 Task: Add the task  Create a feature for users to create custom alerts and reminders to the section Debug Dive in the project WaveTech and add a Due Date to the respective task as 2024/04/21.
Action: Mouse moved to (565, 605)
Screenshot: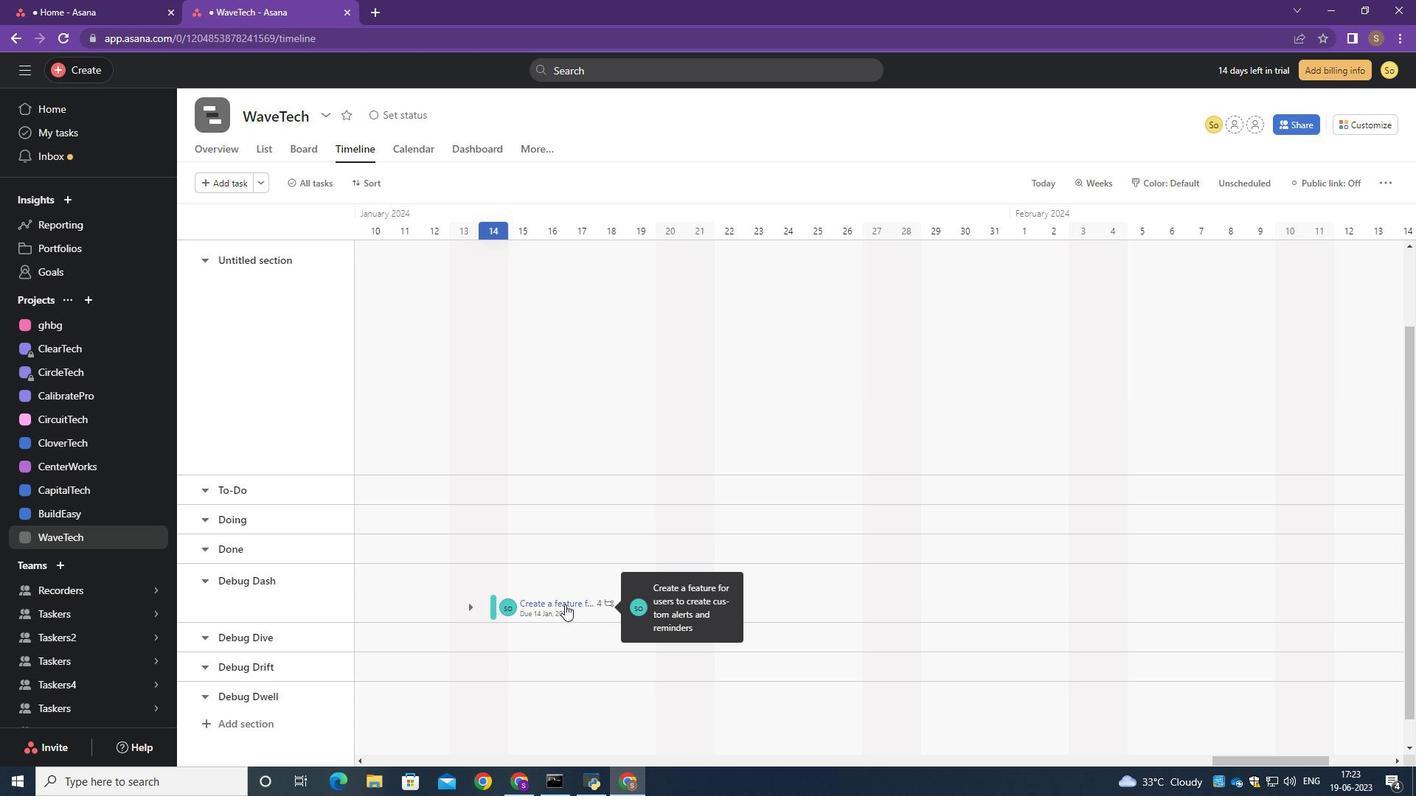 
Action: Mouse pressed left at (565, 605)
Screenshot: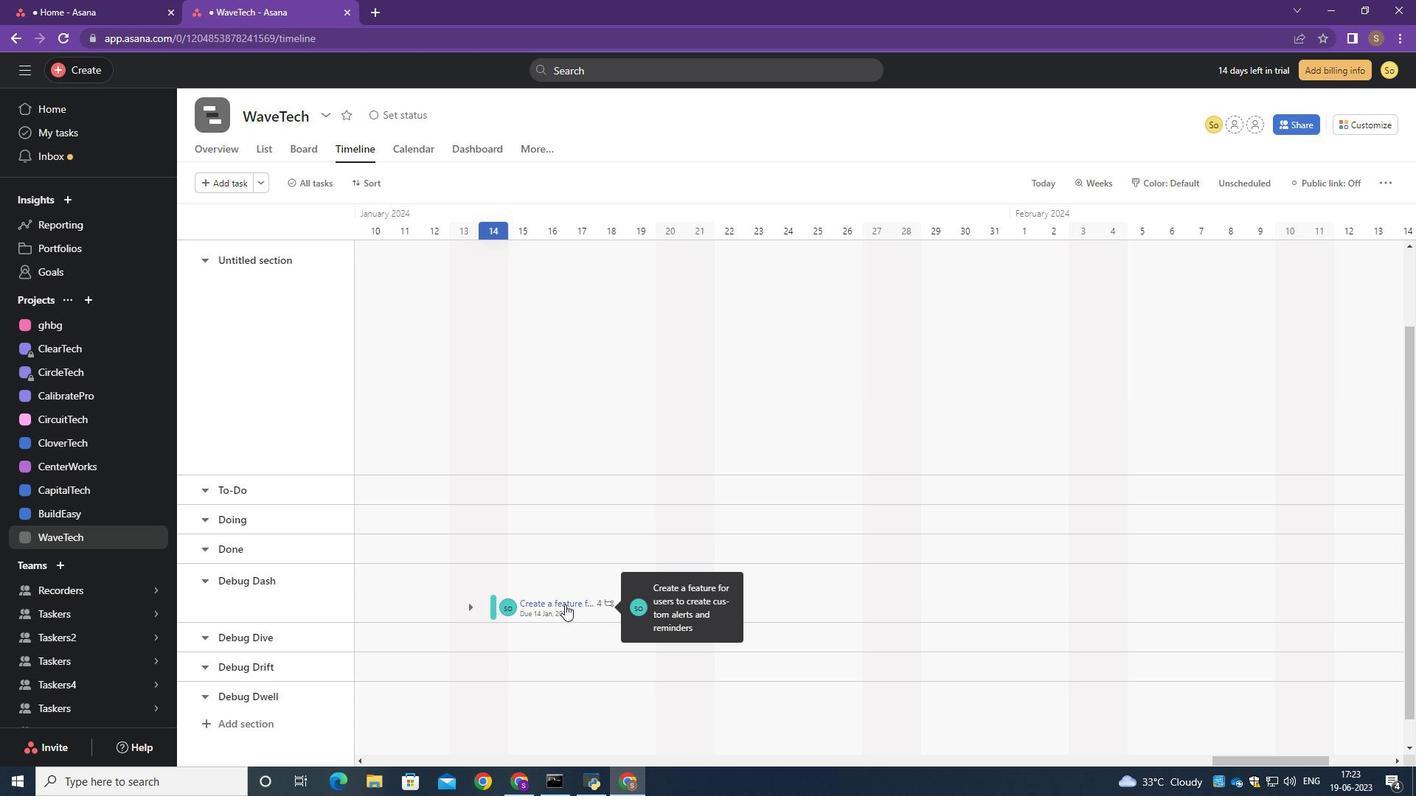
Action: Mouse moved to (1117, 347)
Screenshot: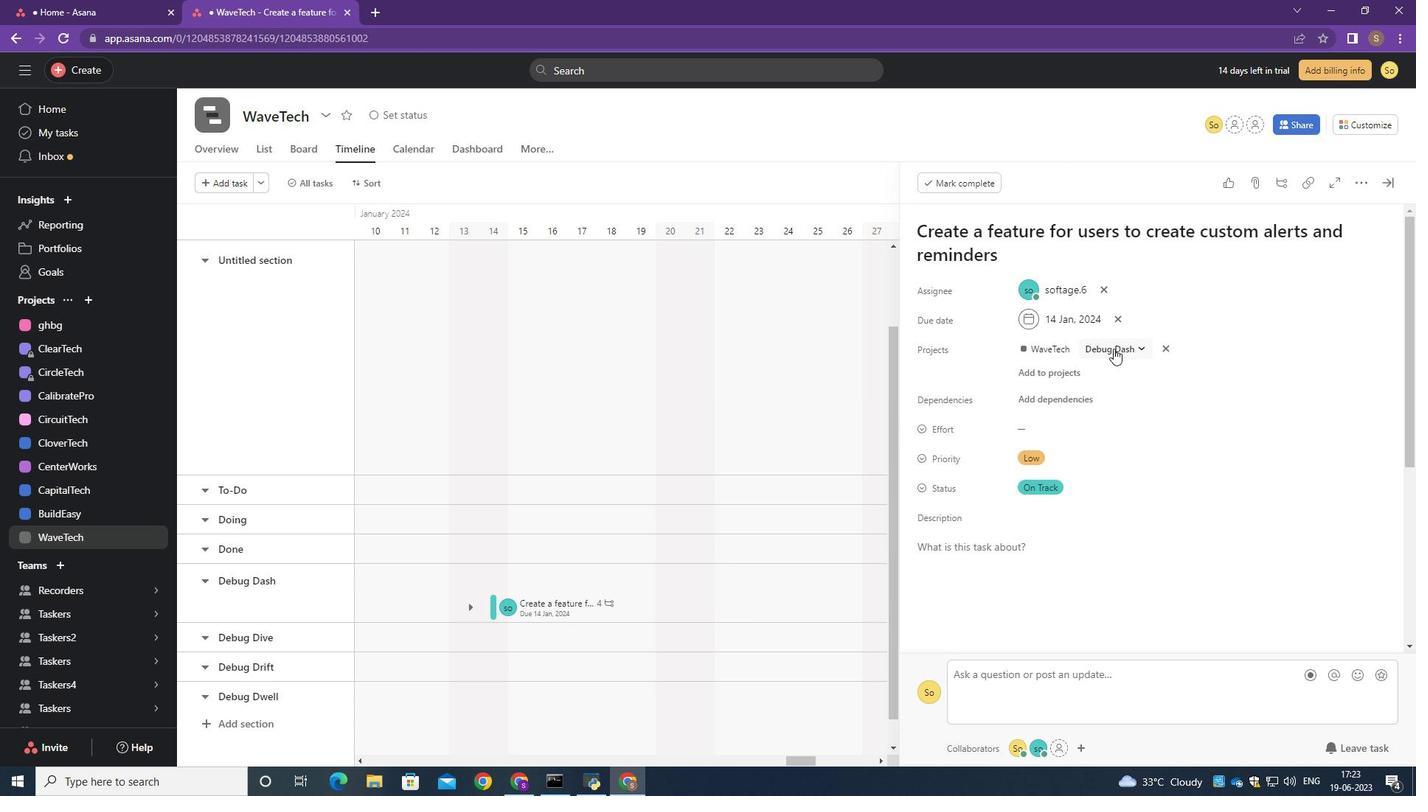 
Action: Mouse pressed left at (1117, 347)
Screenshot: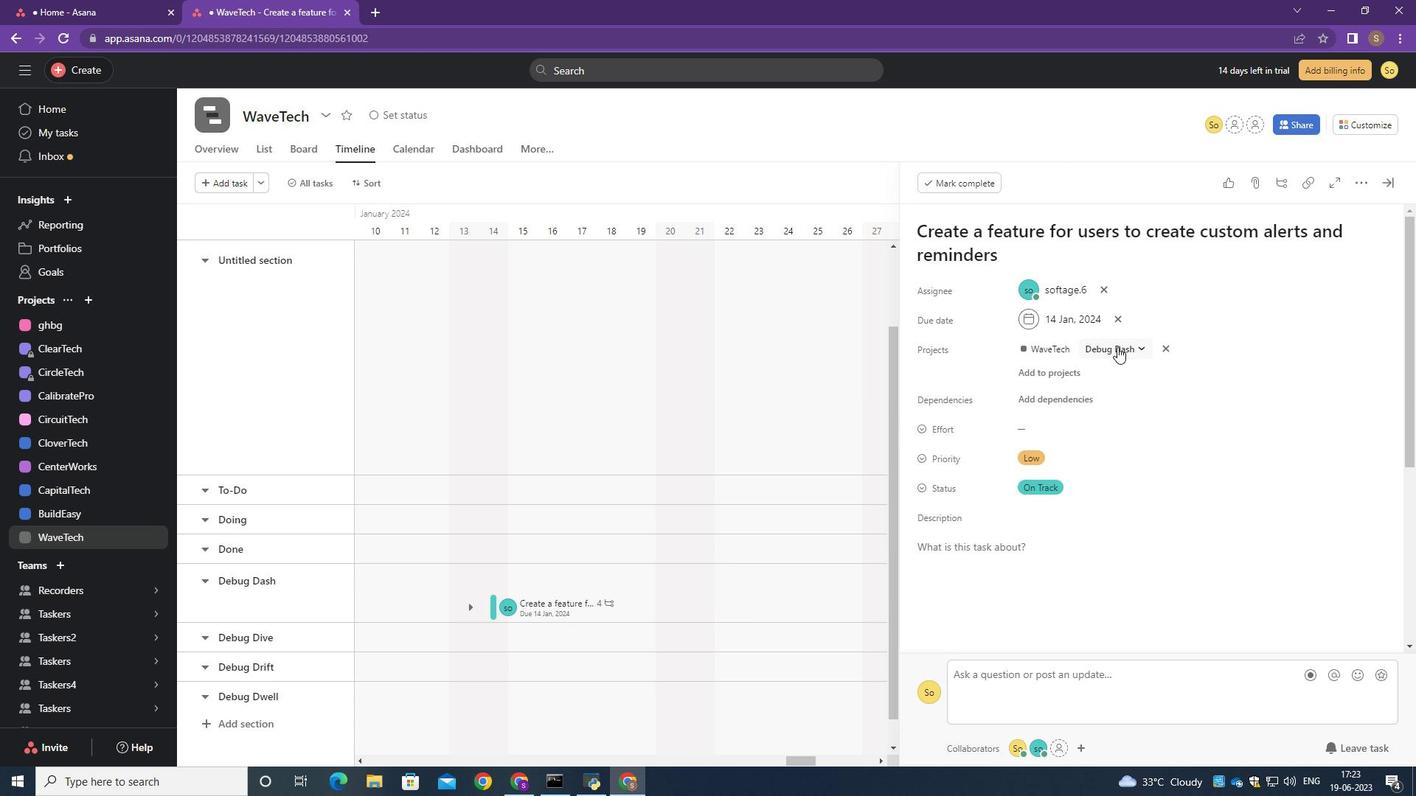 
Action: Mouse moved to (1086, 517)
Screenshot: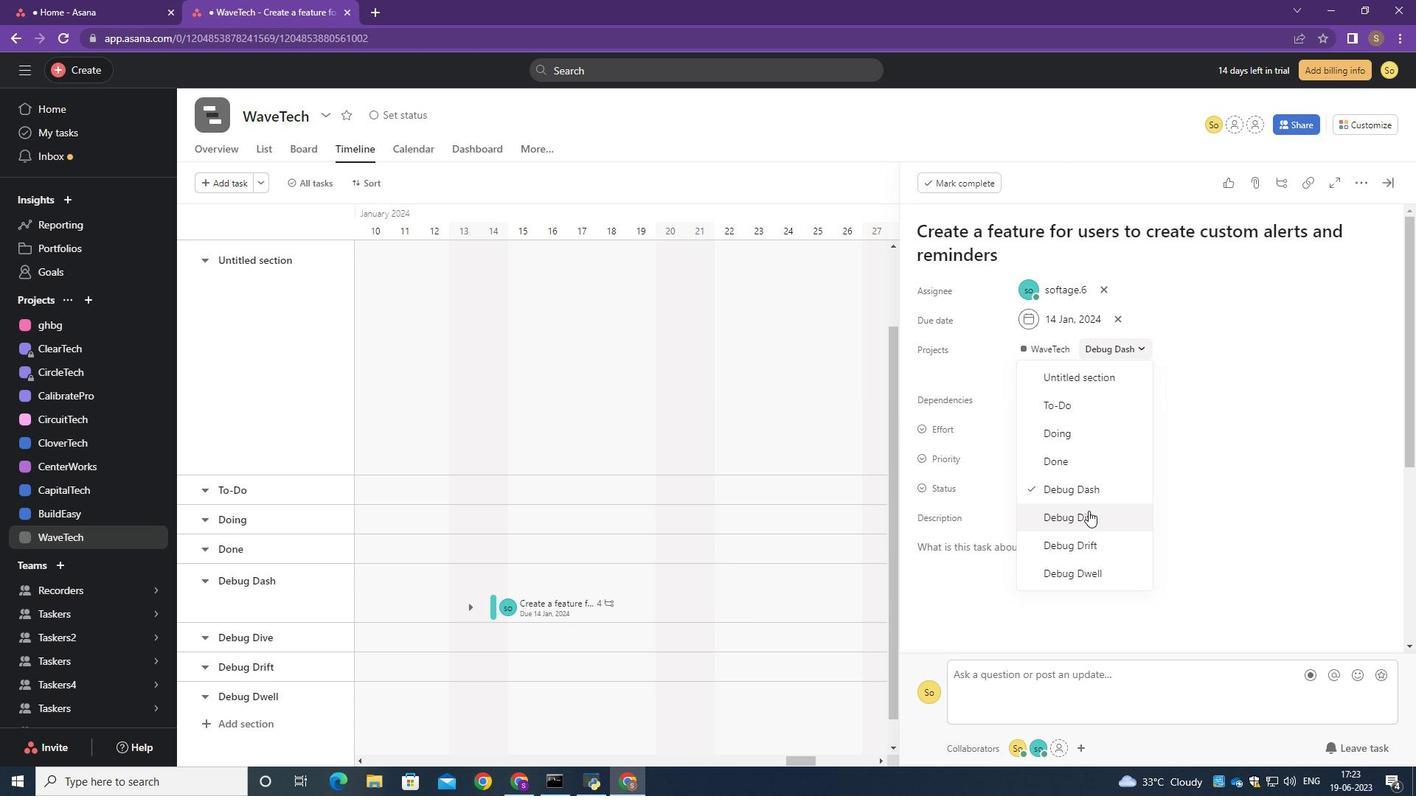 
Action: Mouse pressed left at (1086, 517)
Screenshot: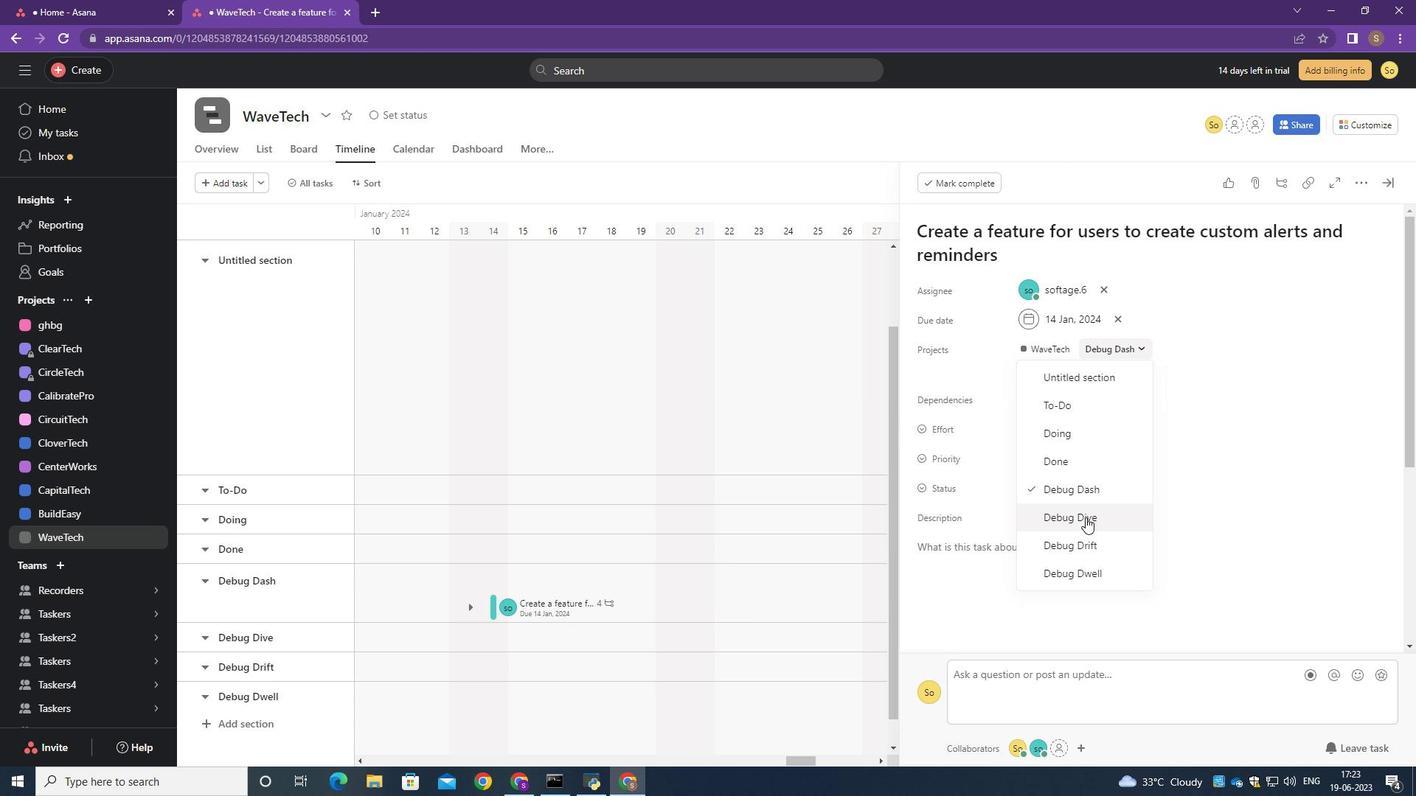 
Action: Mouse moved to (1114, 313)
Screenshot: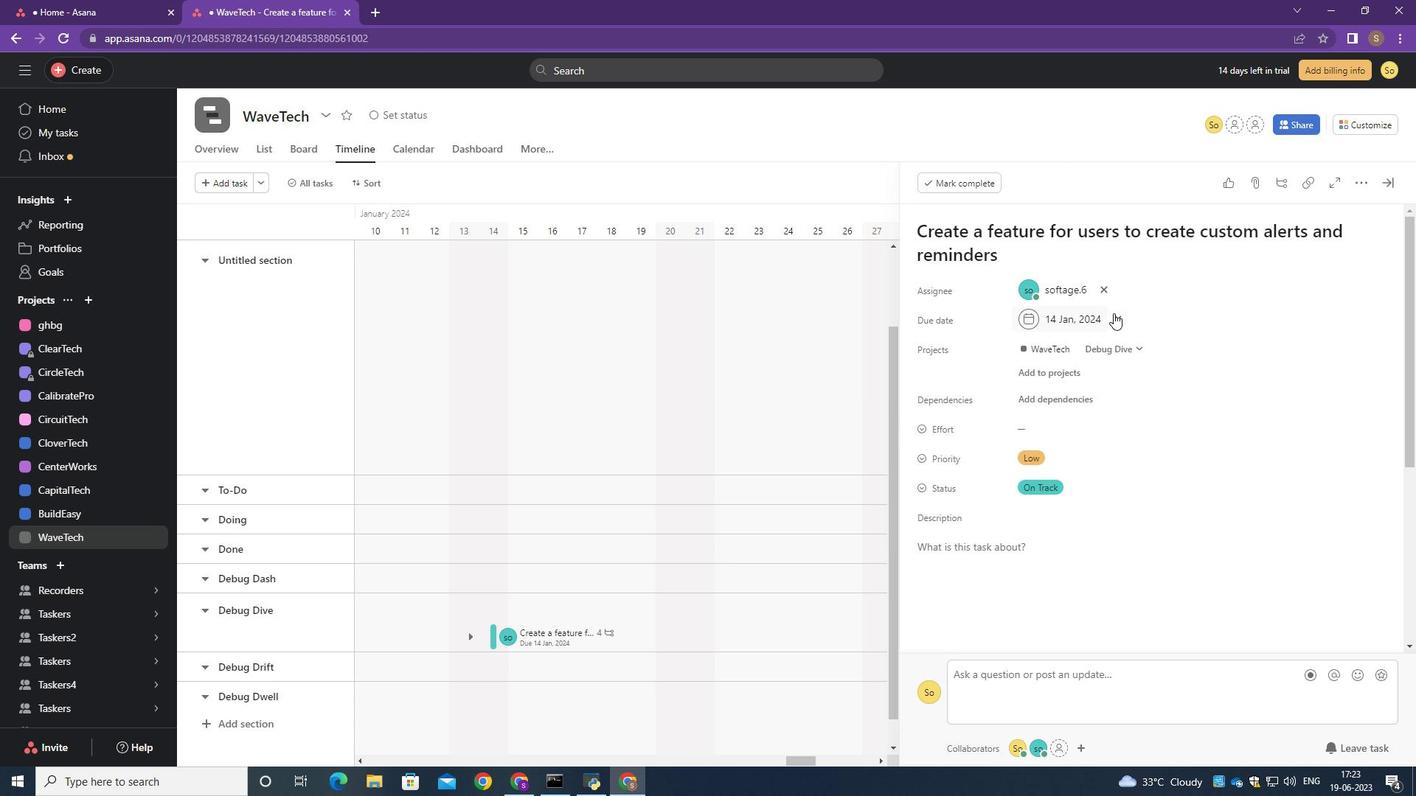 
Action: Mouse pressed left at (1114, 313)
Screenshot: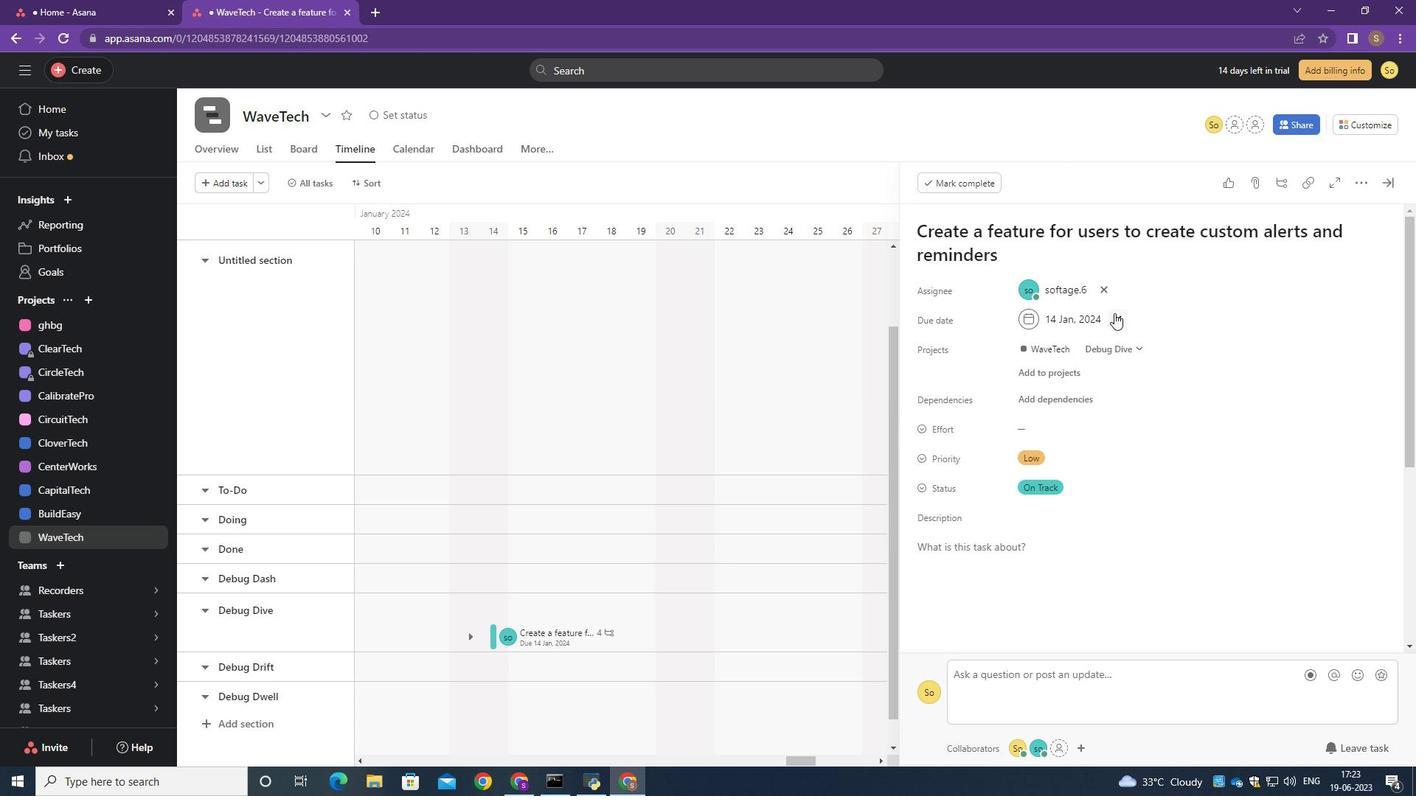 
Action: Mouse moved to (1074, 320)
Screenshot: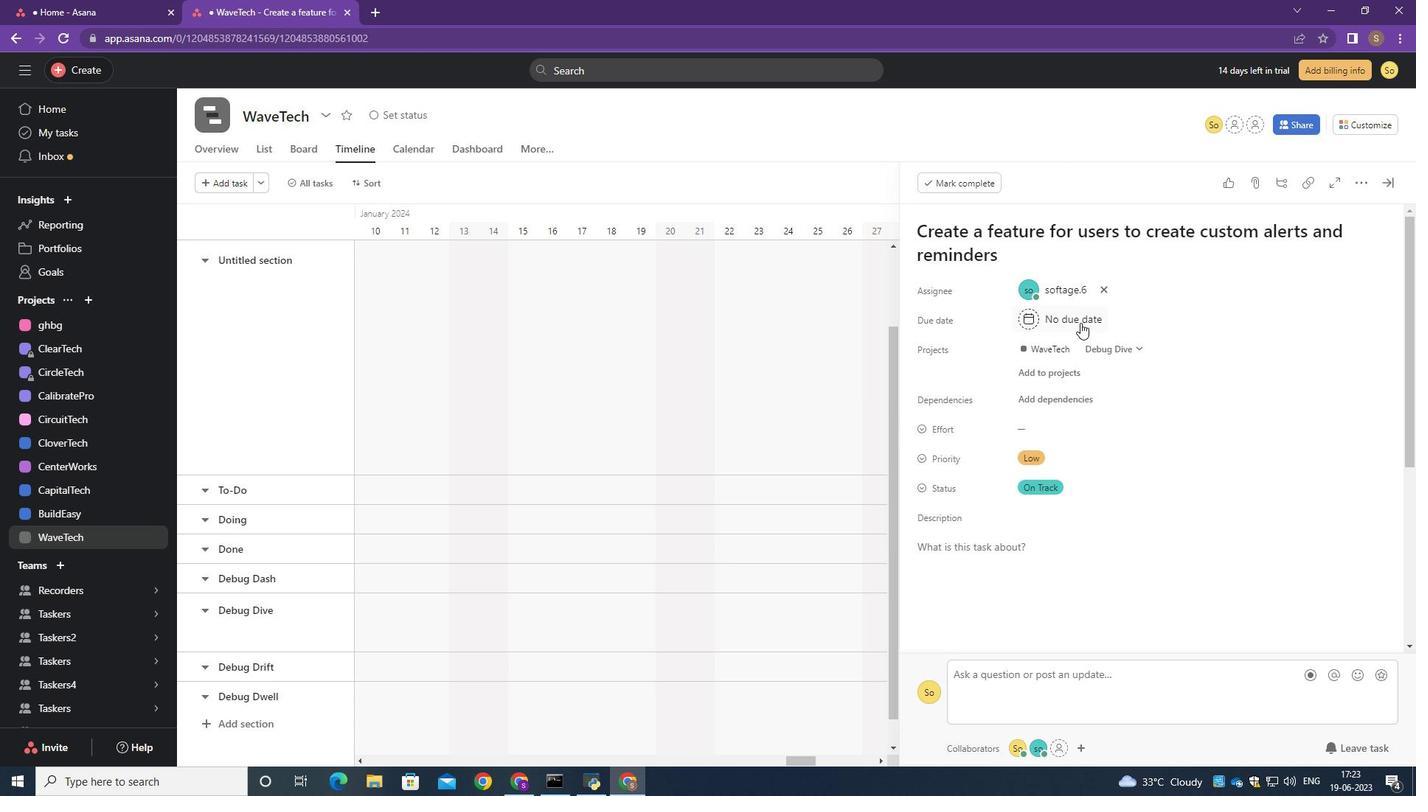 
Action: Mouse pressed left at (1074, 320)
Screenshot: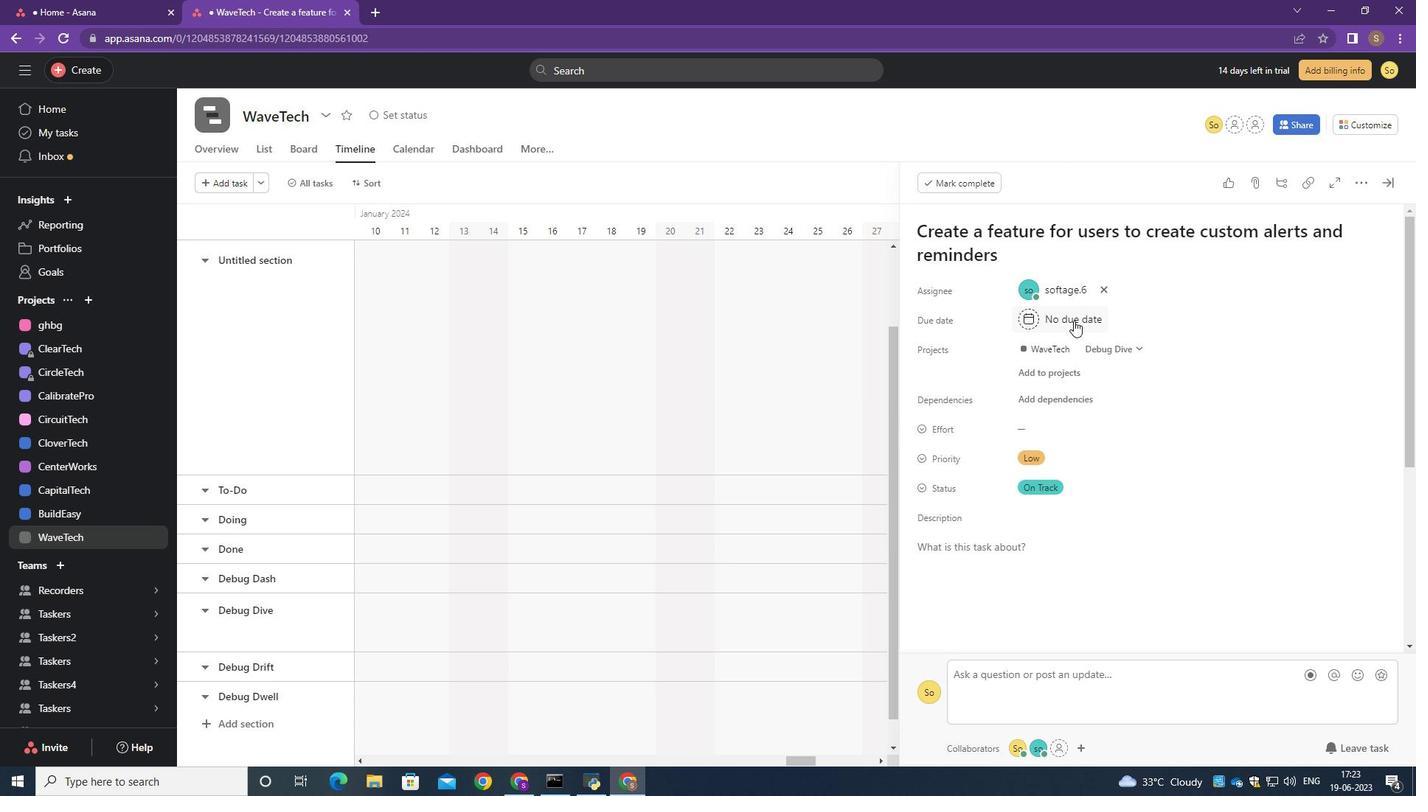 
Action: Mouse moved to (1172, 382)
Screenshot: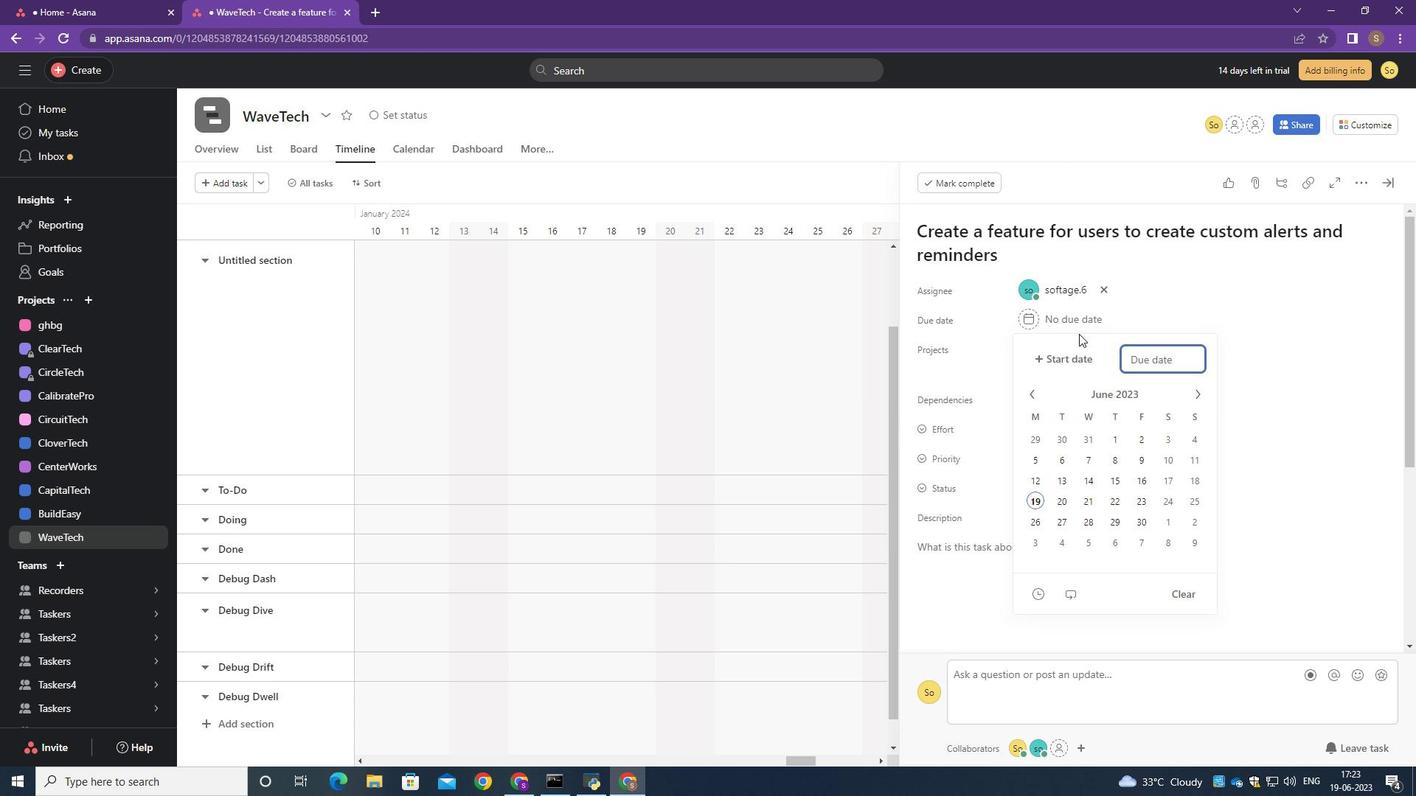 
Action: Key pressed 2024/04/21<Key.enter>
Screenshot: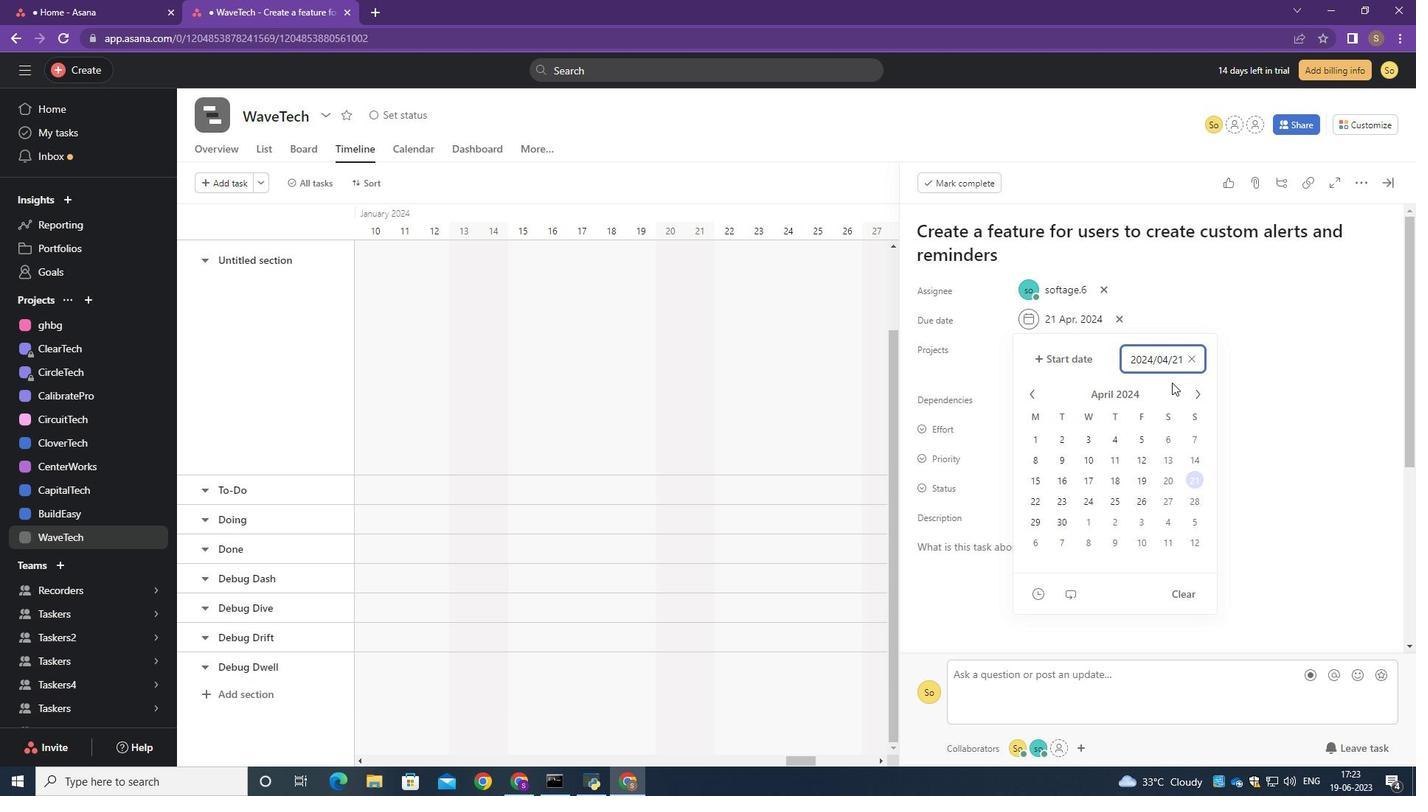 
